 Task: Create Board Branding and Messaging Strategies to Workspace Agile Coaching. Create Board IT Service Desk Management to Workspace Agile Coaching. Create Board Voice of Customer Customer Persona Development and Analysis to Workspace Agile Coaching
Action: Mouse moved to (419, 85)
Screenshot: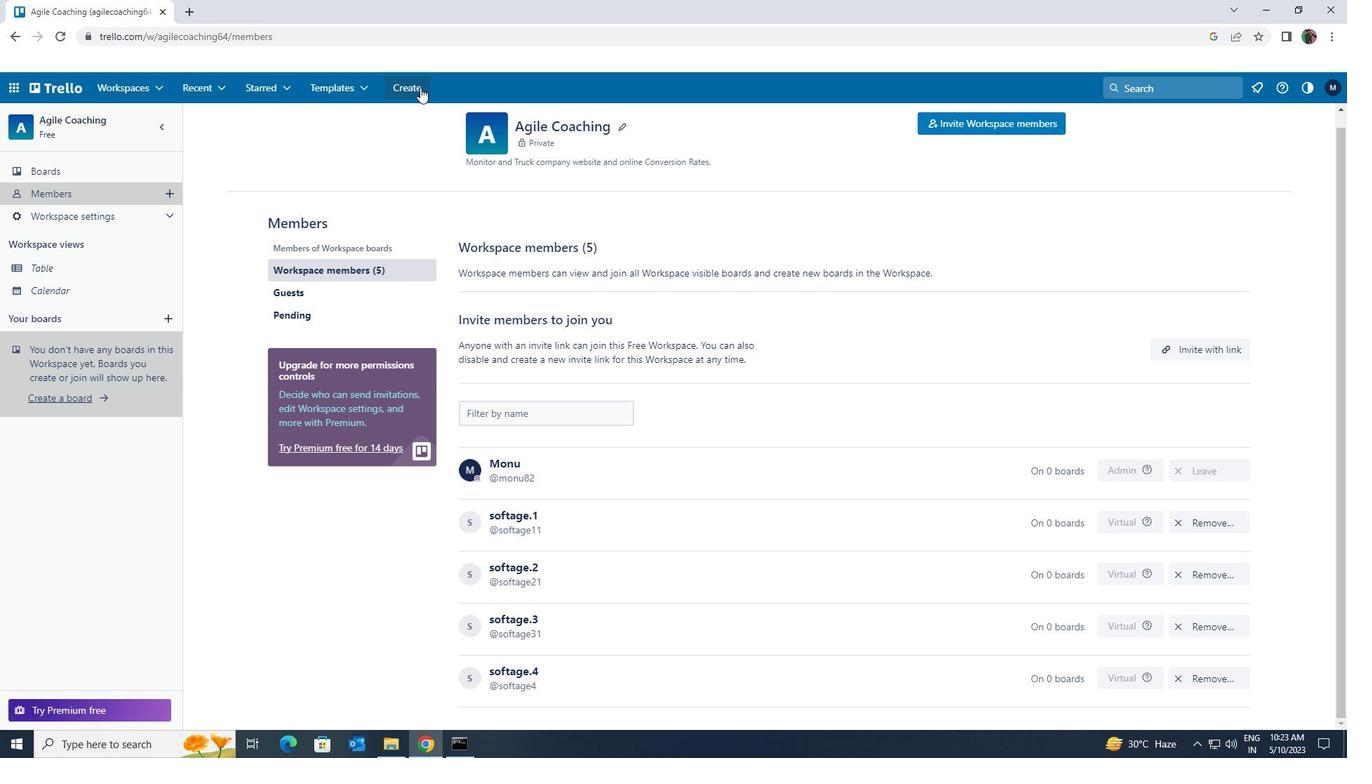 
Action: Mouse pressed left at (419, 85)
Screenshot: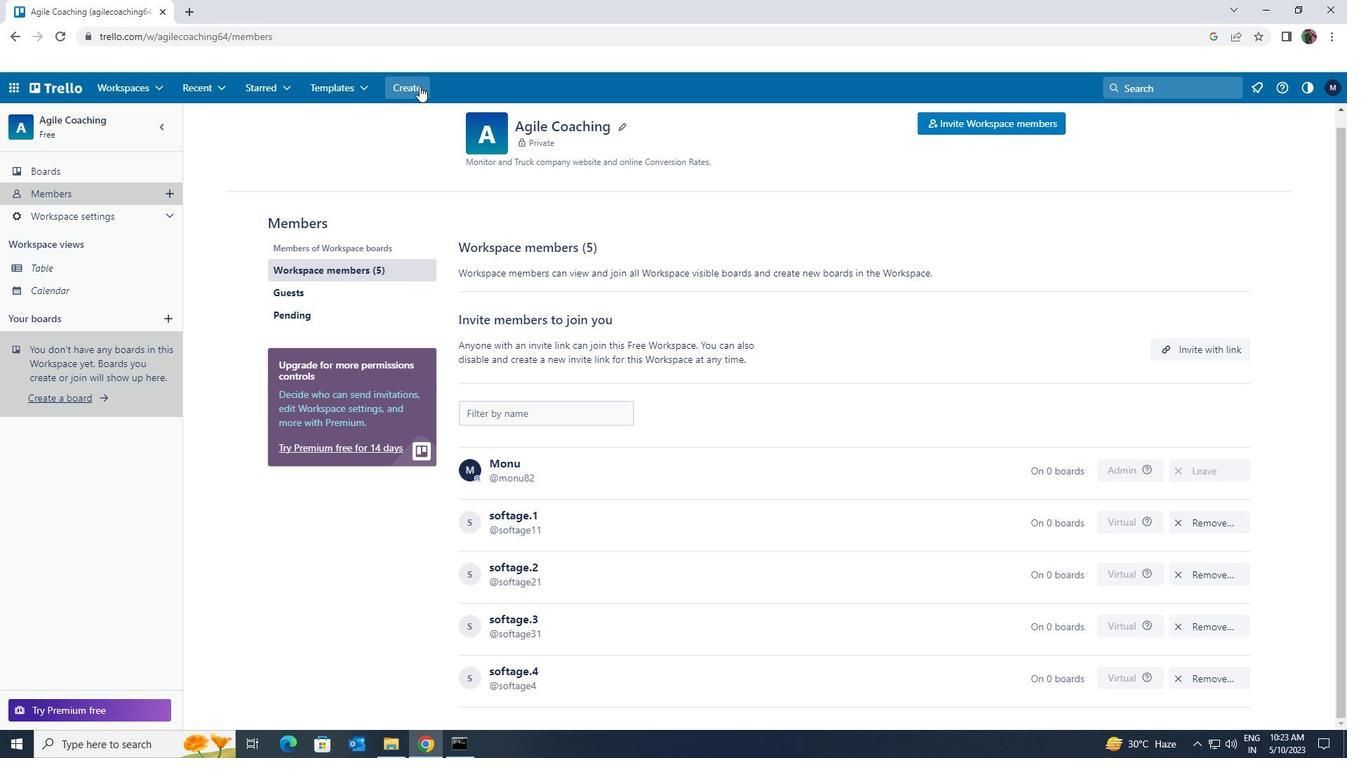 
Action: Mouse moved to (453, 140)
Screenshot: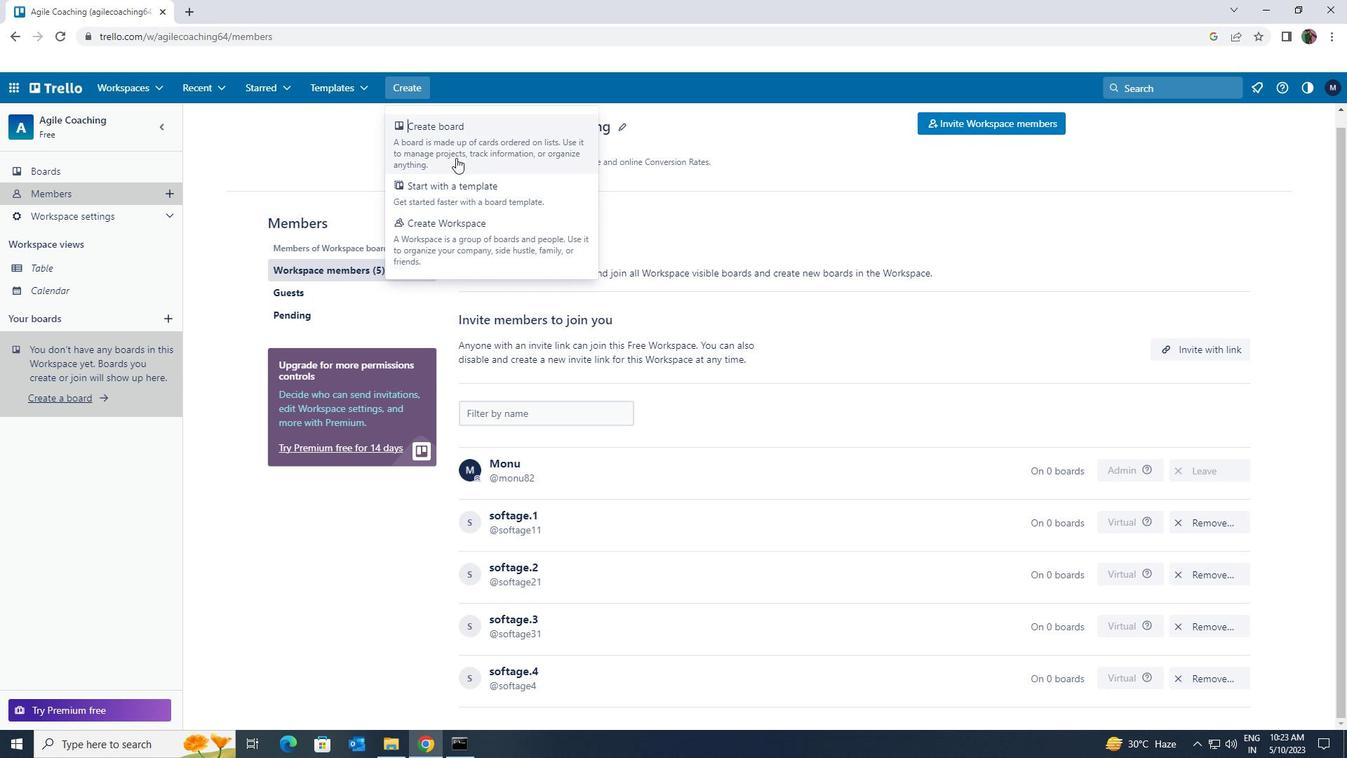 
Action: Mouse pressed left at (453, 140)
Screenshot: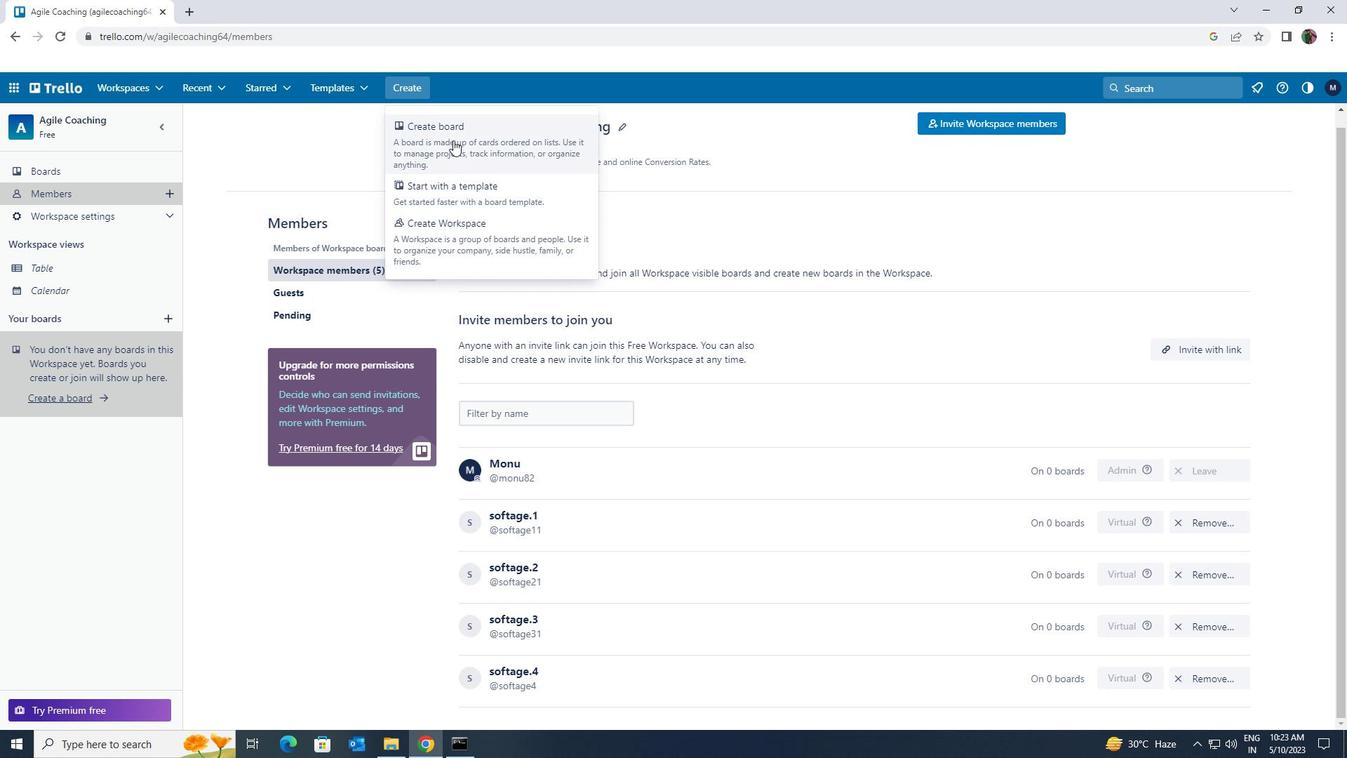 
Action: Mouse moved to (453, 135)
Screenshot: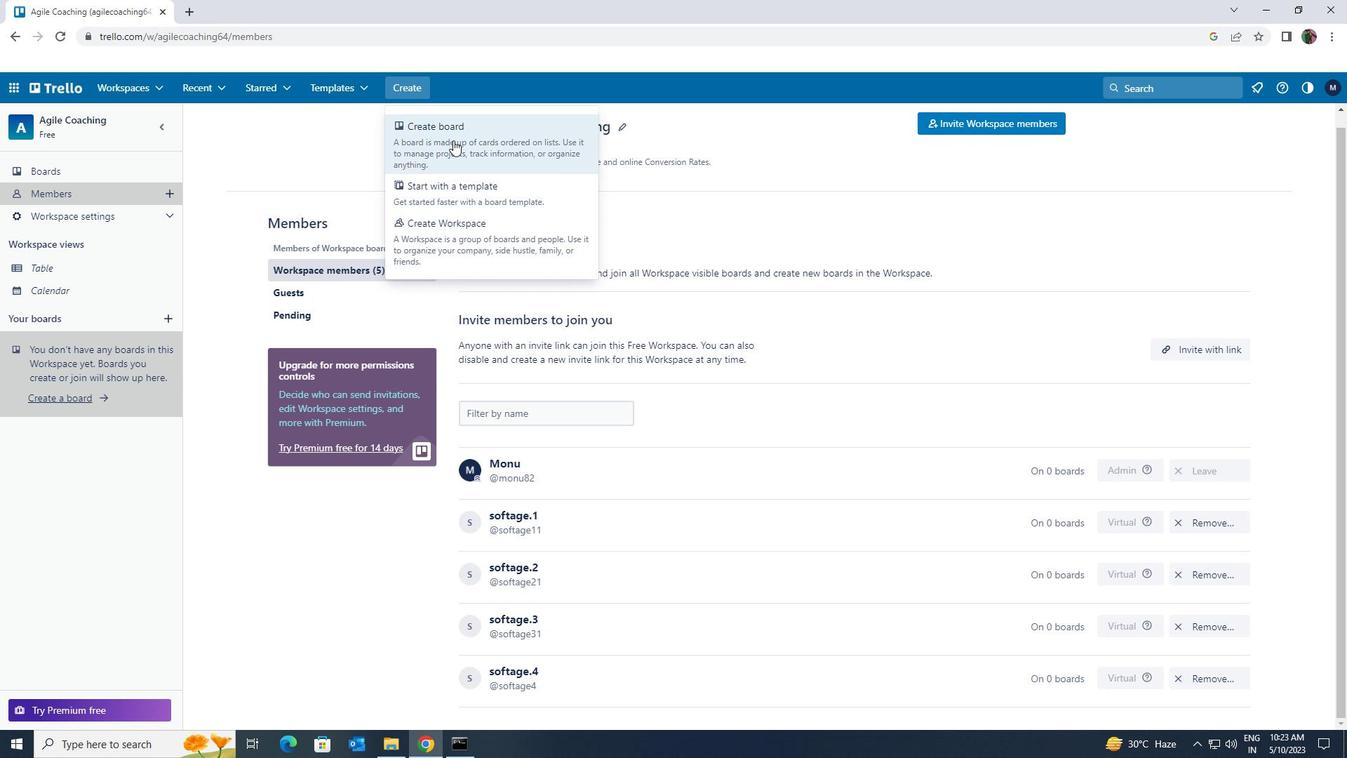 
Action: Key pressed <Key.shift>BRANDING<Key.space>AND<Key.space><Key.shift>MESSAGING<Key.space><Key.shift>STRATEGIES
Screenshot: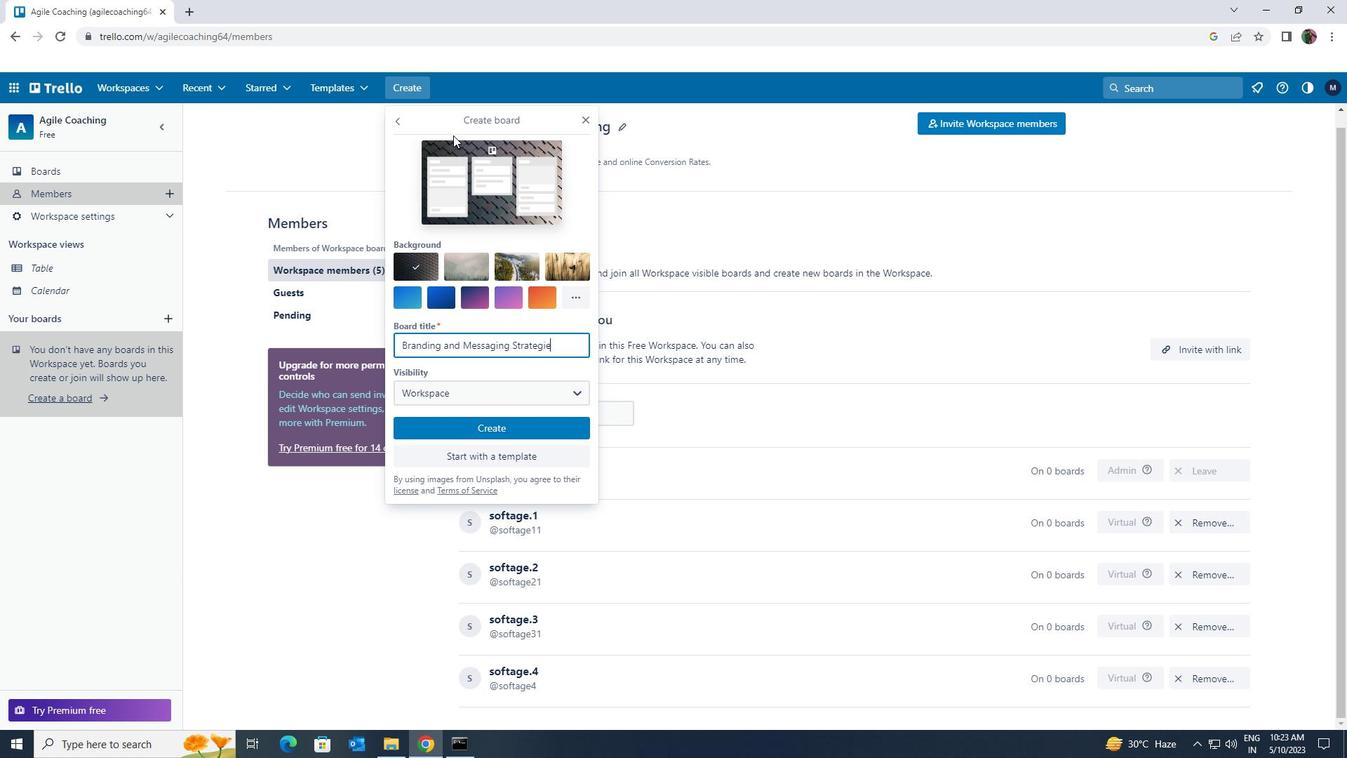 
Action: Mouse moved to (508, 421)
Screenshot: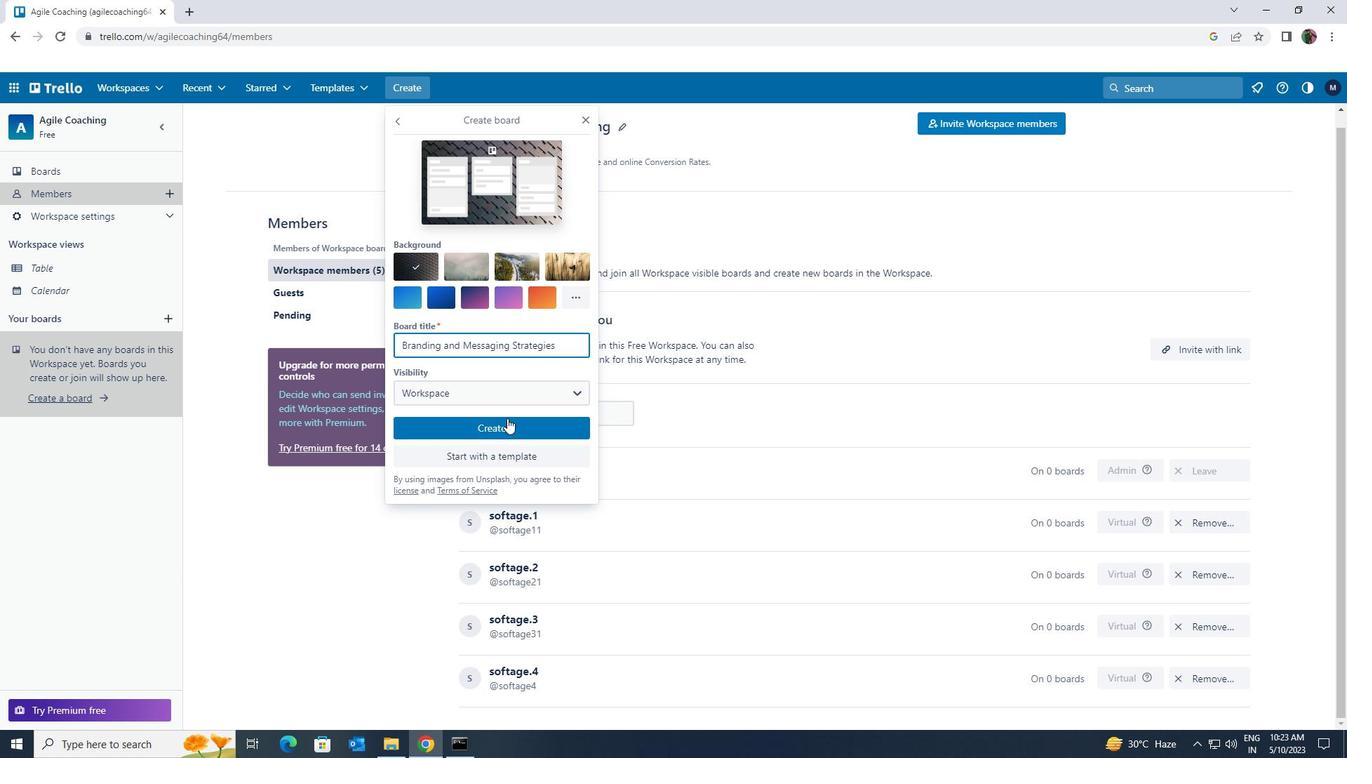 
Action: Mouse pressed left at (508, 421)
Screenshot: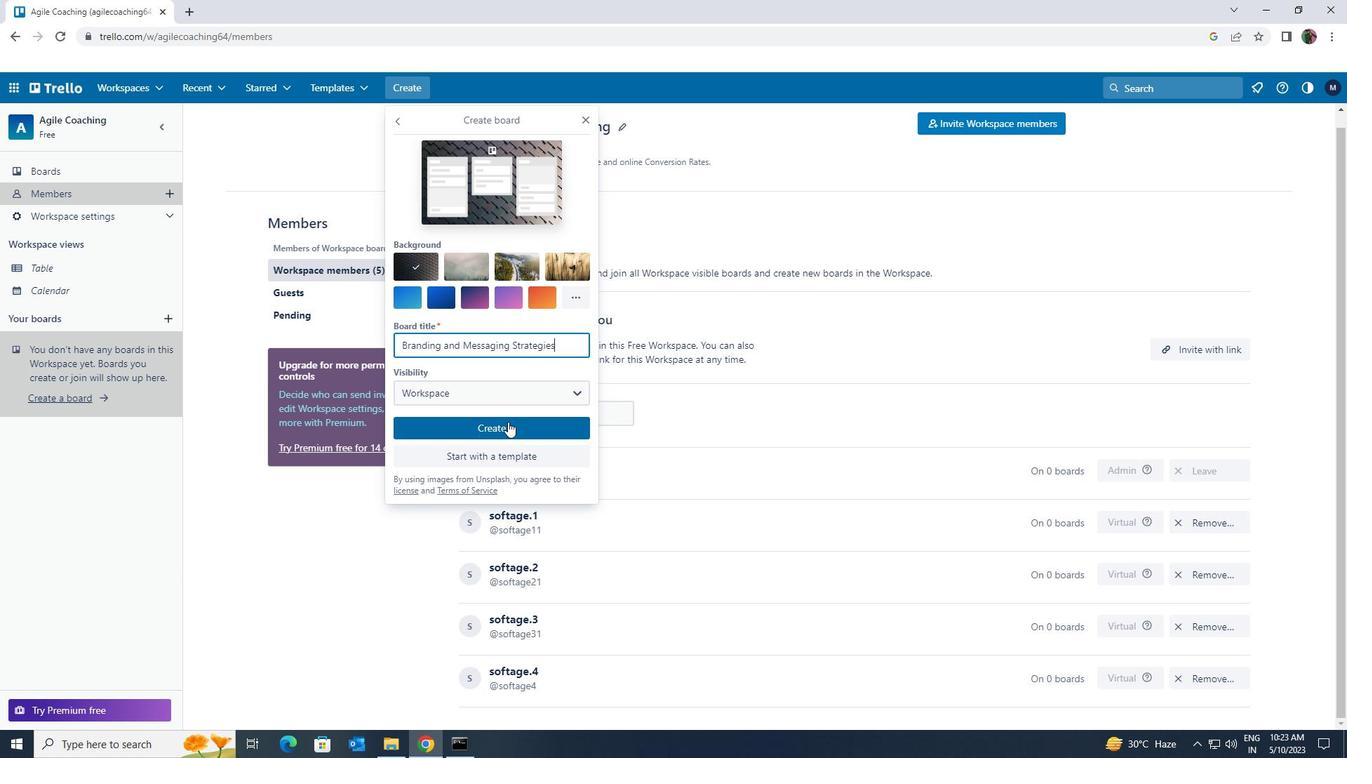 
Action: Mouse moved to (166, 317)
Screenshot: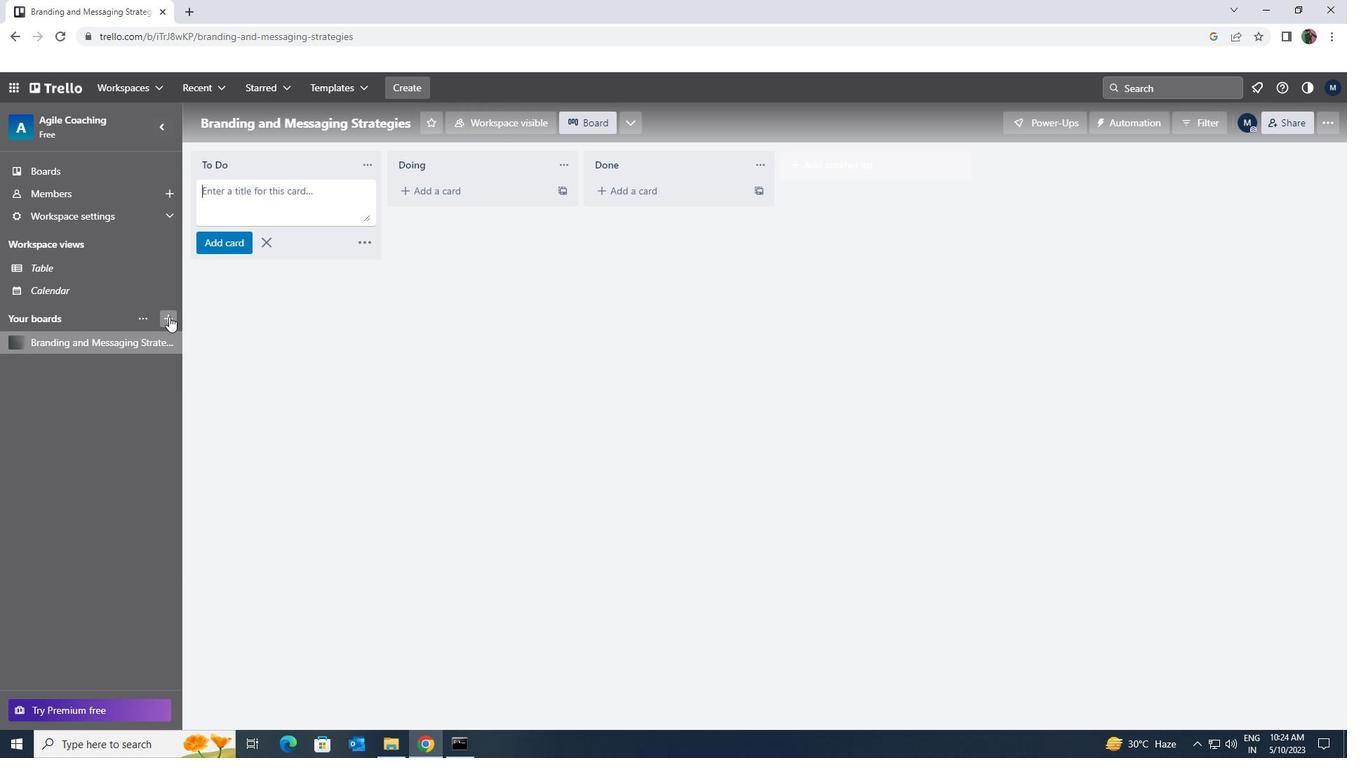 
Action: Mouse pressed left at (166, 317)
Screenshot: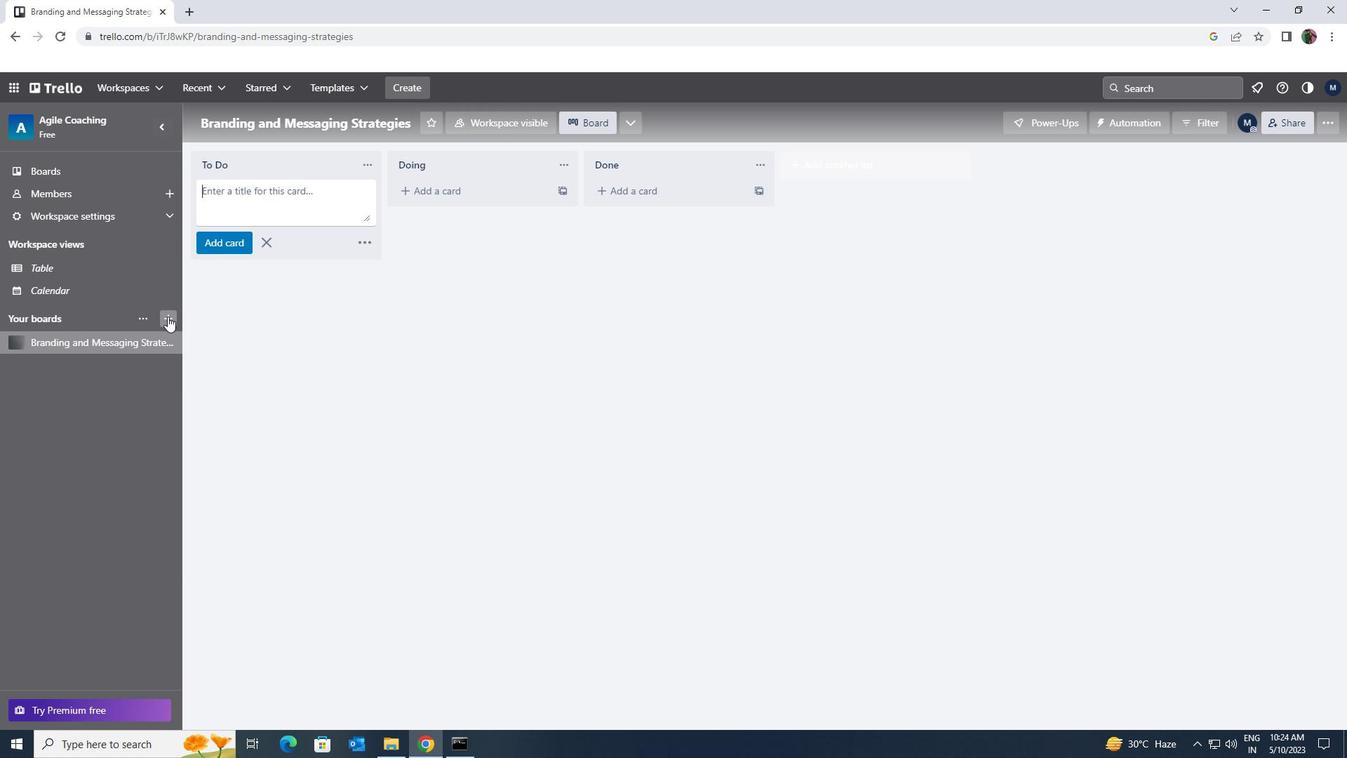 
Action: Mouse moved to (315, 540)
Screenshot: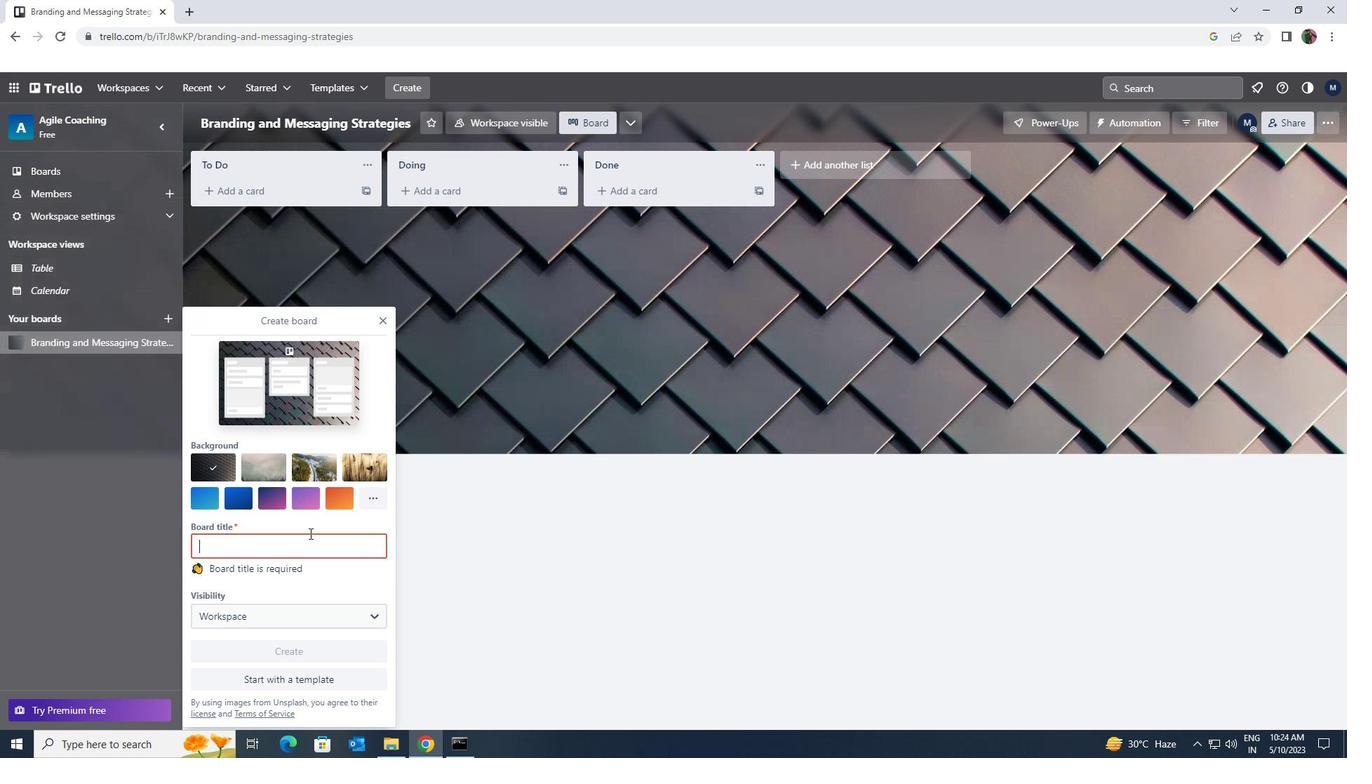 
Action: Mouse pressed left at (315, 540)
Screenshot: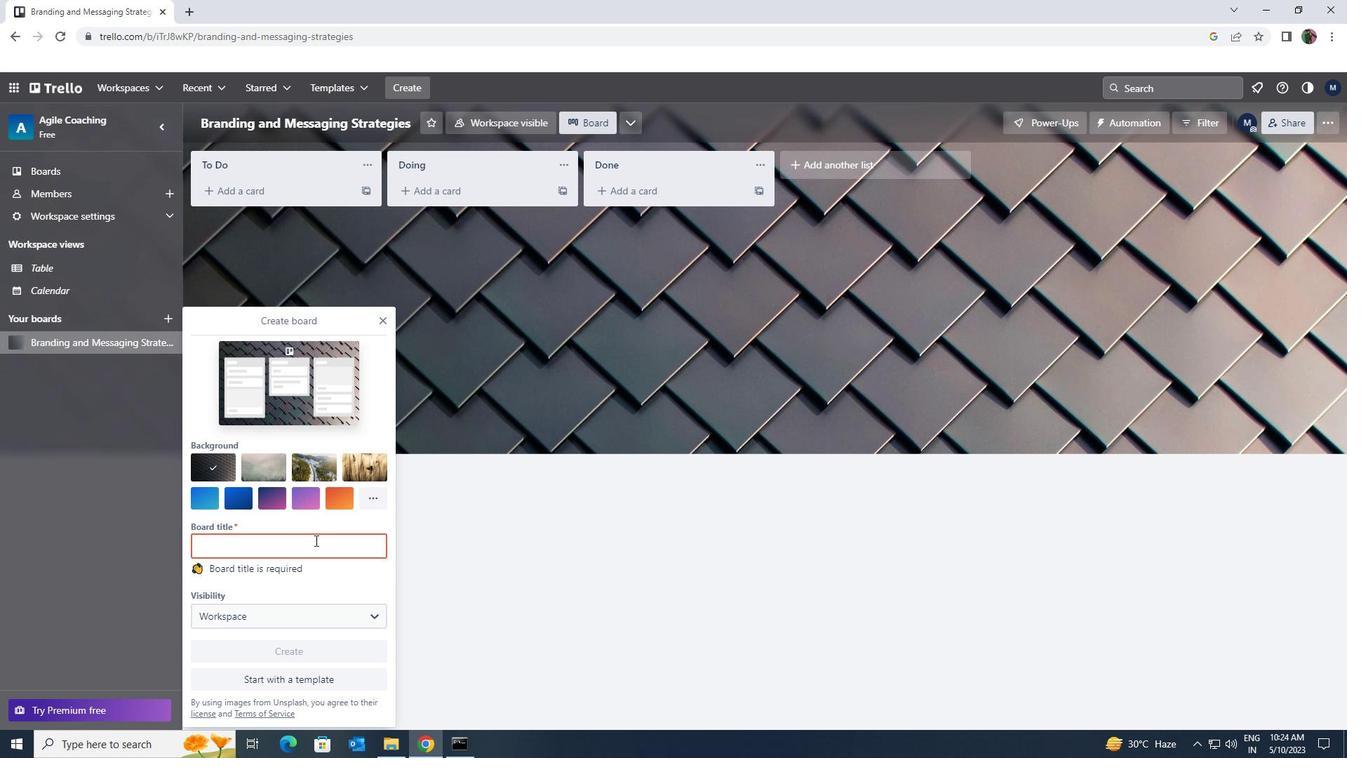 
Action: Mouse moved to (315, 535)
Screenshot: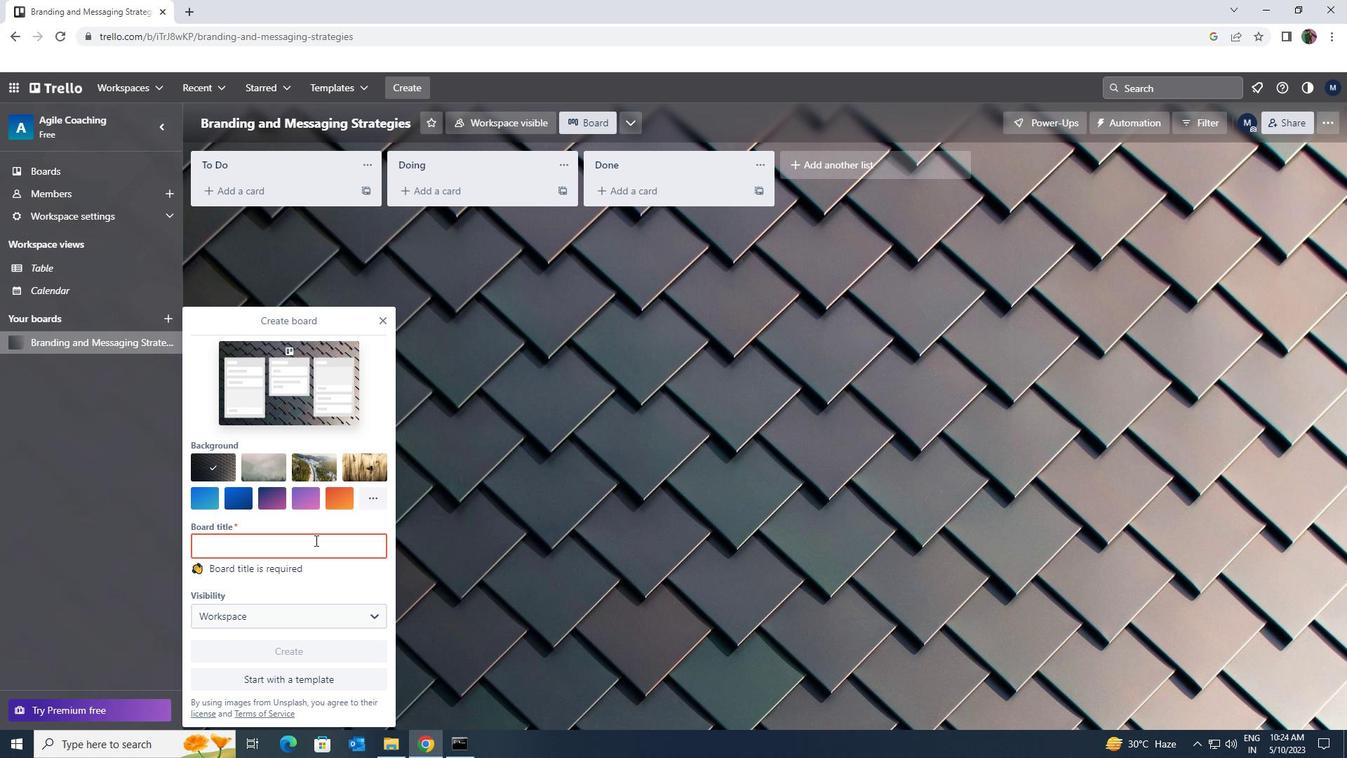 
Action: Key pressed <Key.shift><Key.shift><Key.shift><Key.shift><Key.shift><Key.shift>IT<Key.space><Key.shift>SERVICE<Key.space><Key.shift>SESK<Key.space><Key.shift>MANAGEMENT
Screenshot: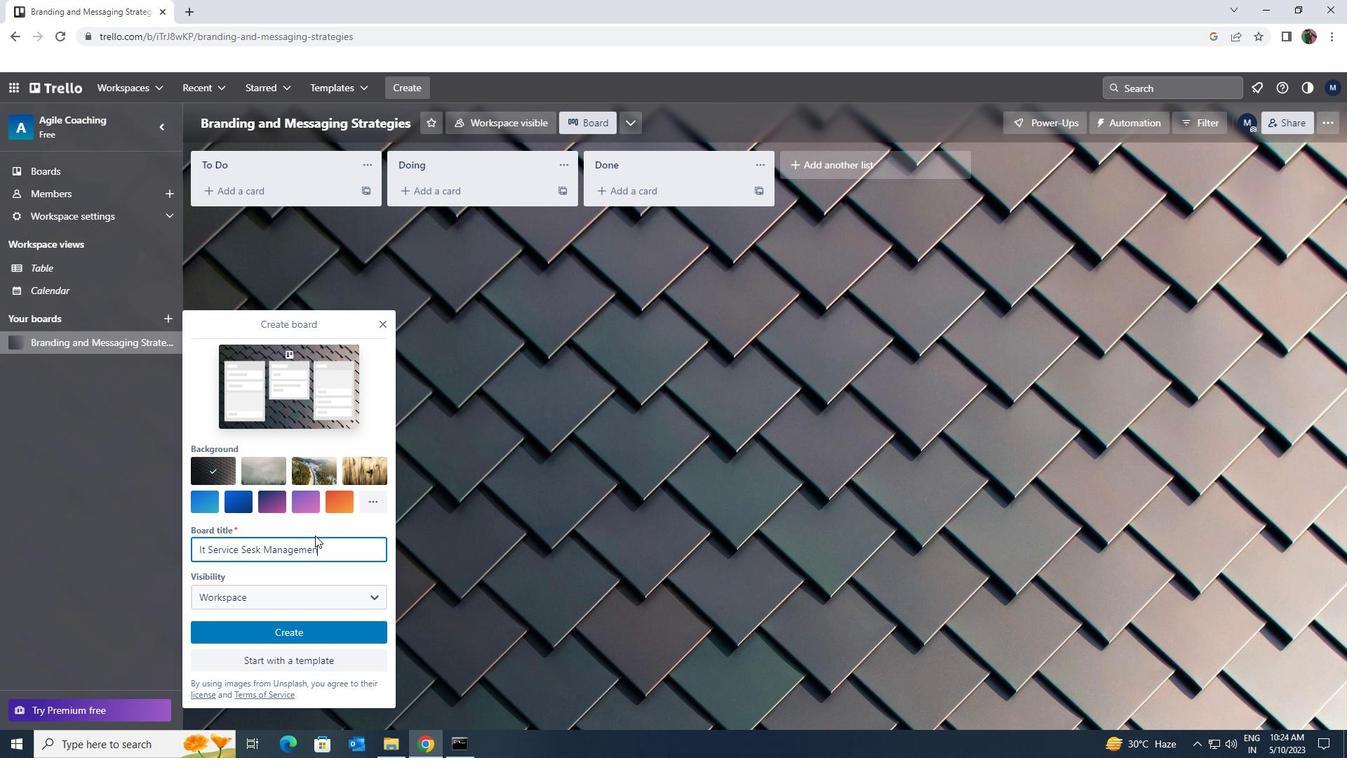 
Action: Mouse moved to (334, 635)
Screenshot: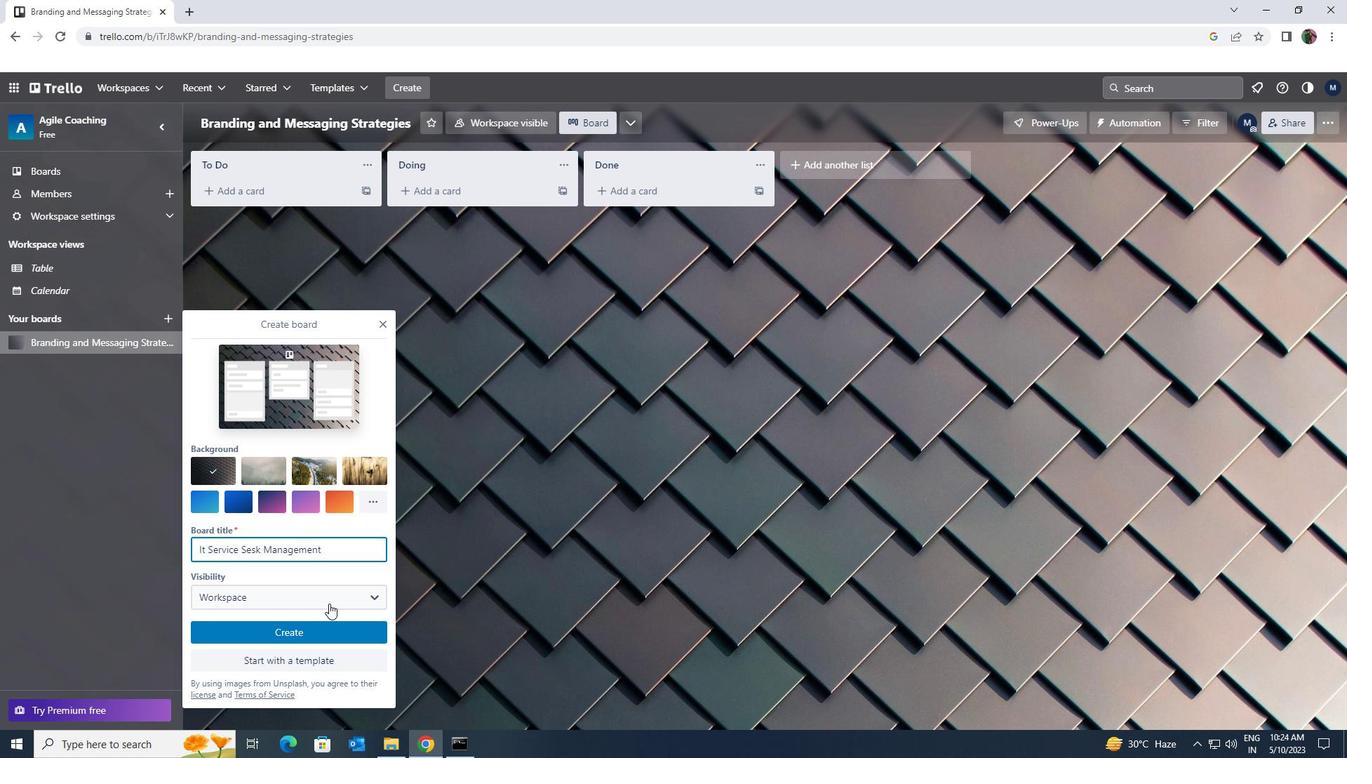 
Action: Mouse pressed left at (334, 635)
Screenshot: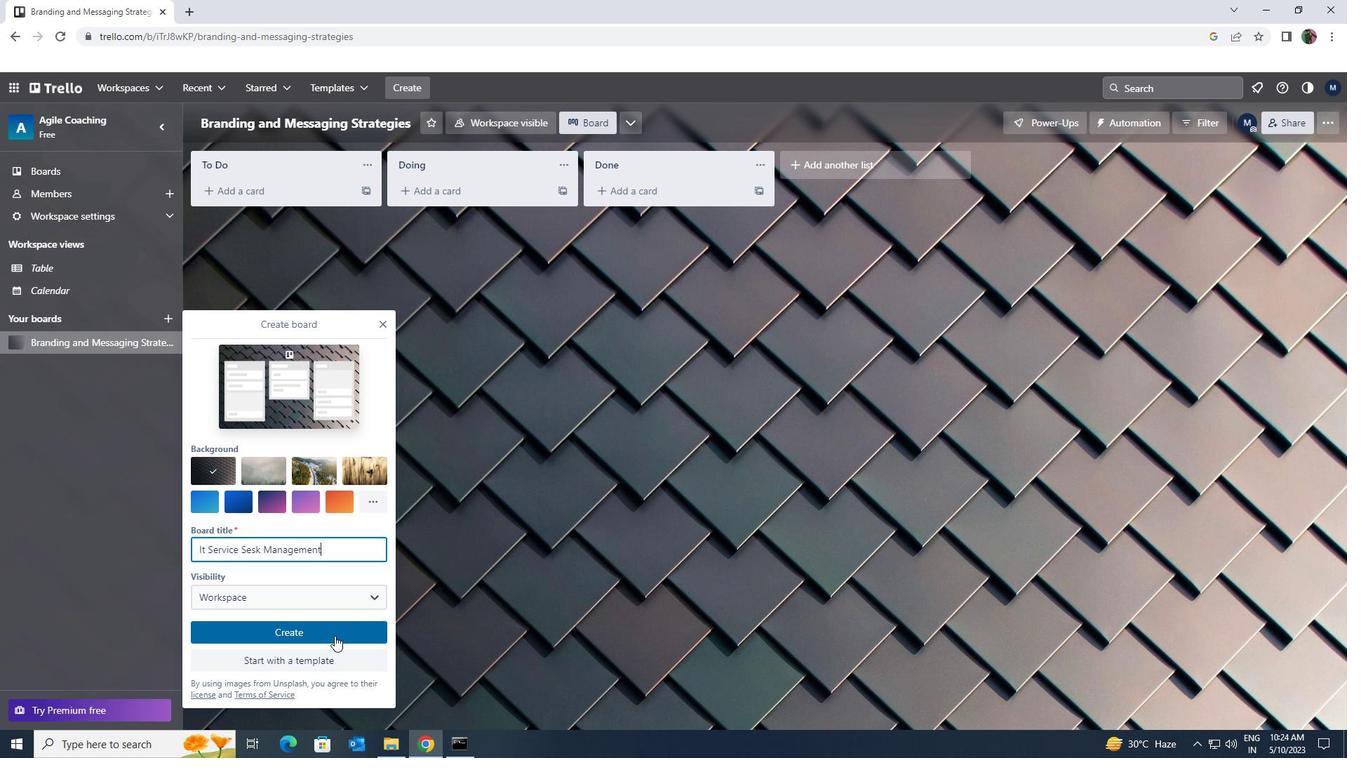 
Action: Mouse moved to (167, 317)
Screenshot: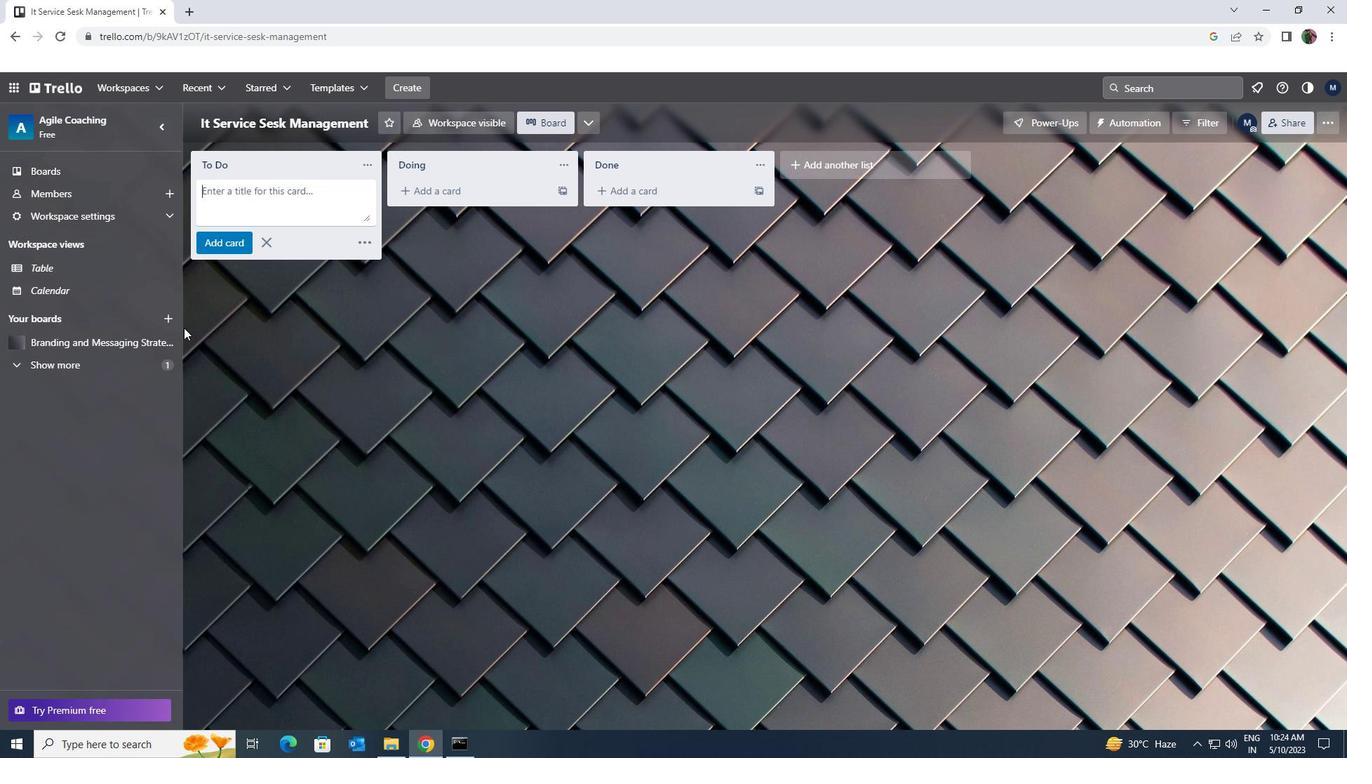 
Action: Mouse pressed left at (167, 317)
Screenshot: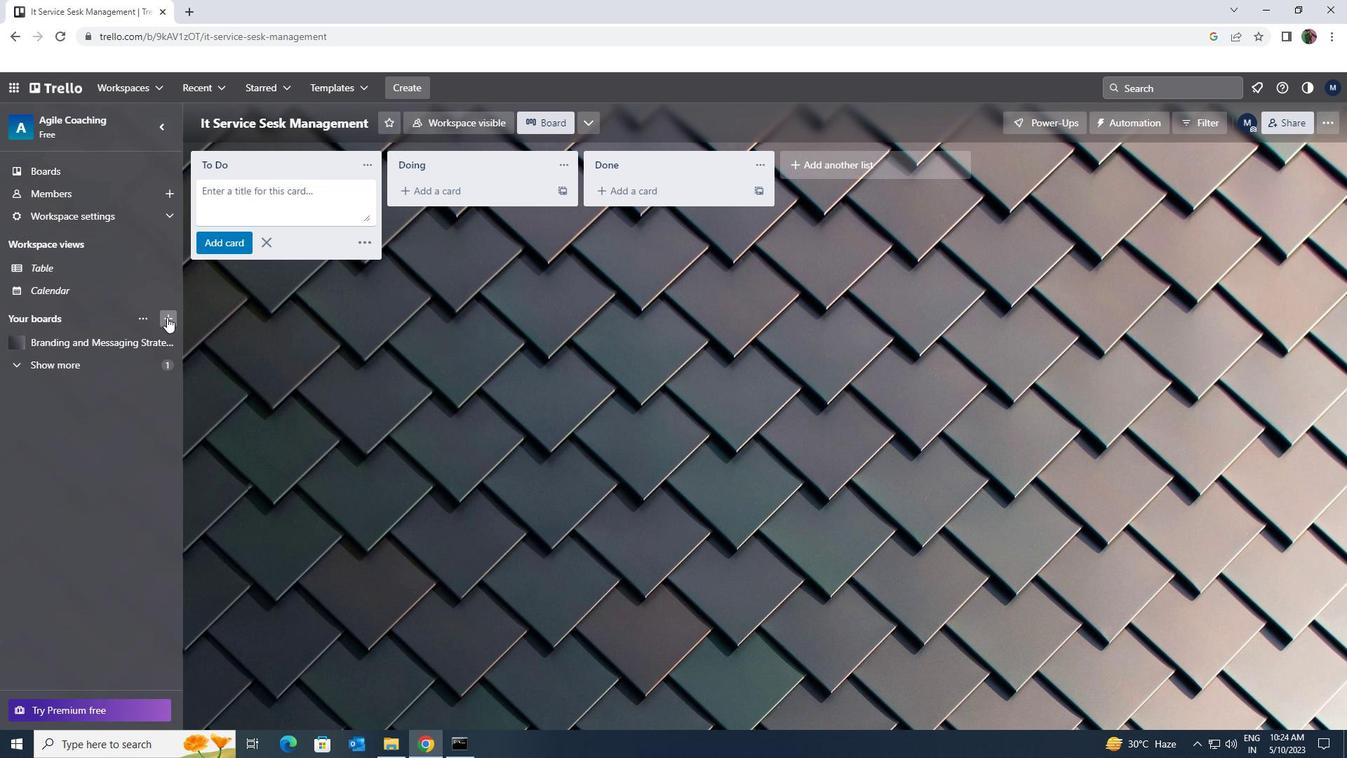 
Action: Mouse moved to (260, 546)
Screenshot: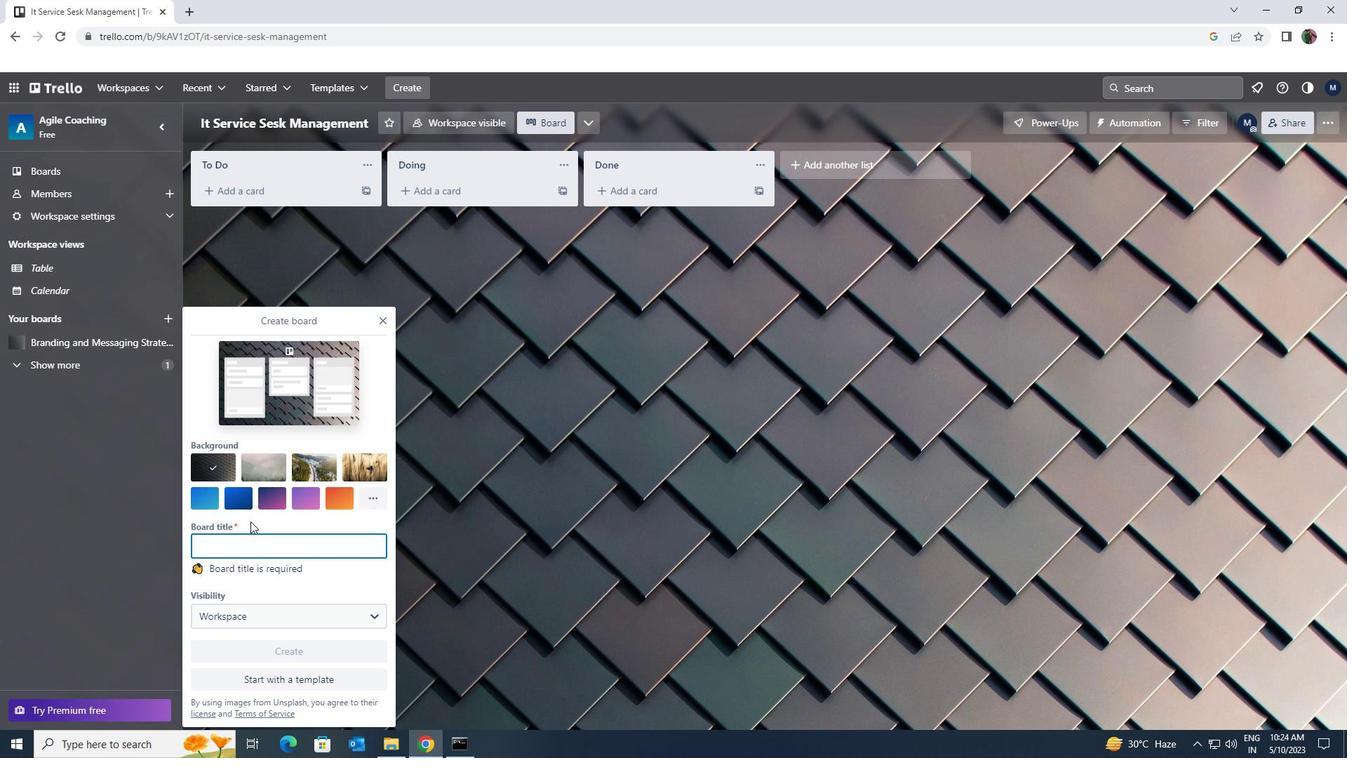 
Action: Mouse pressed left at (260, 546)
Screenshot: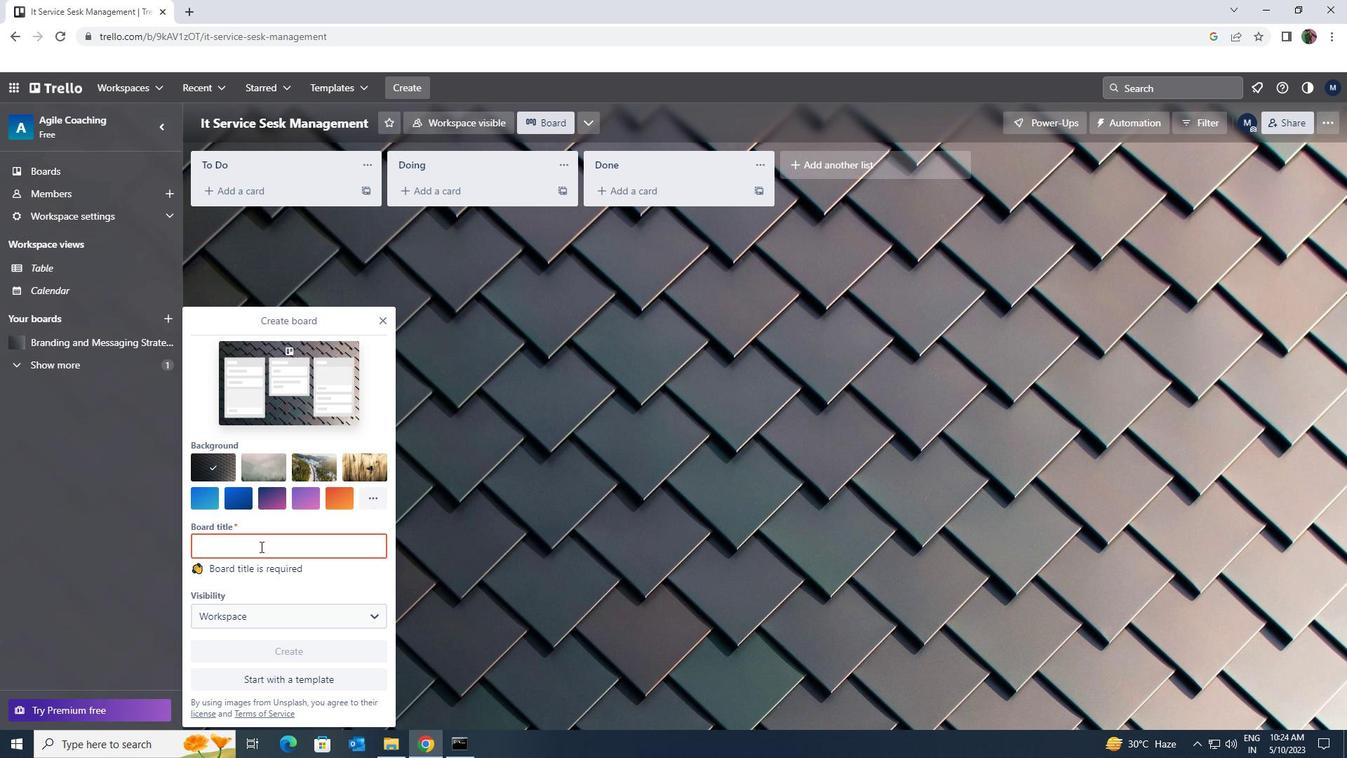 
Action: Key pressed <Key.shift><Key.shift>VOICE<Key.space>OF<Key.space><Key.shift>CUSTOMER<Key.space><Key.shift>O<Key.backspace><Key.shift>PERSONA<Key.space><Key.shift><Key.shift><Key.shift><Key.shift><Key.shift><Key.shift>DEVELOPMENT<Key.space>AND<Key.space><Key.shift>ANALYSIS
Screenshot: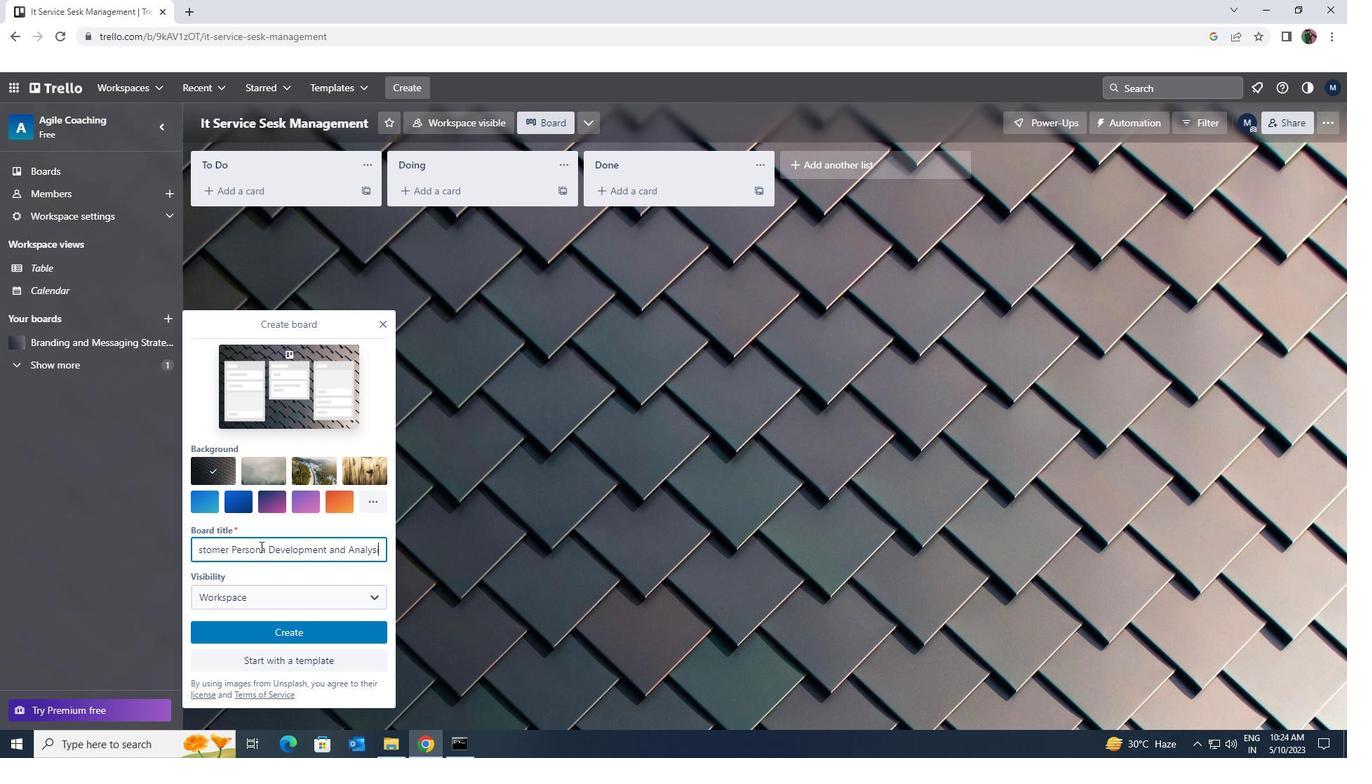 
Action: Mouse moved to (275, 633)
Screenshot: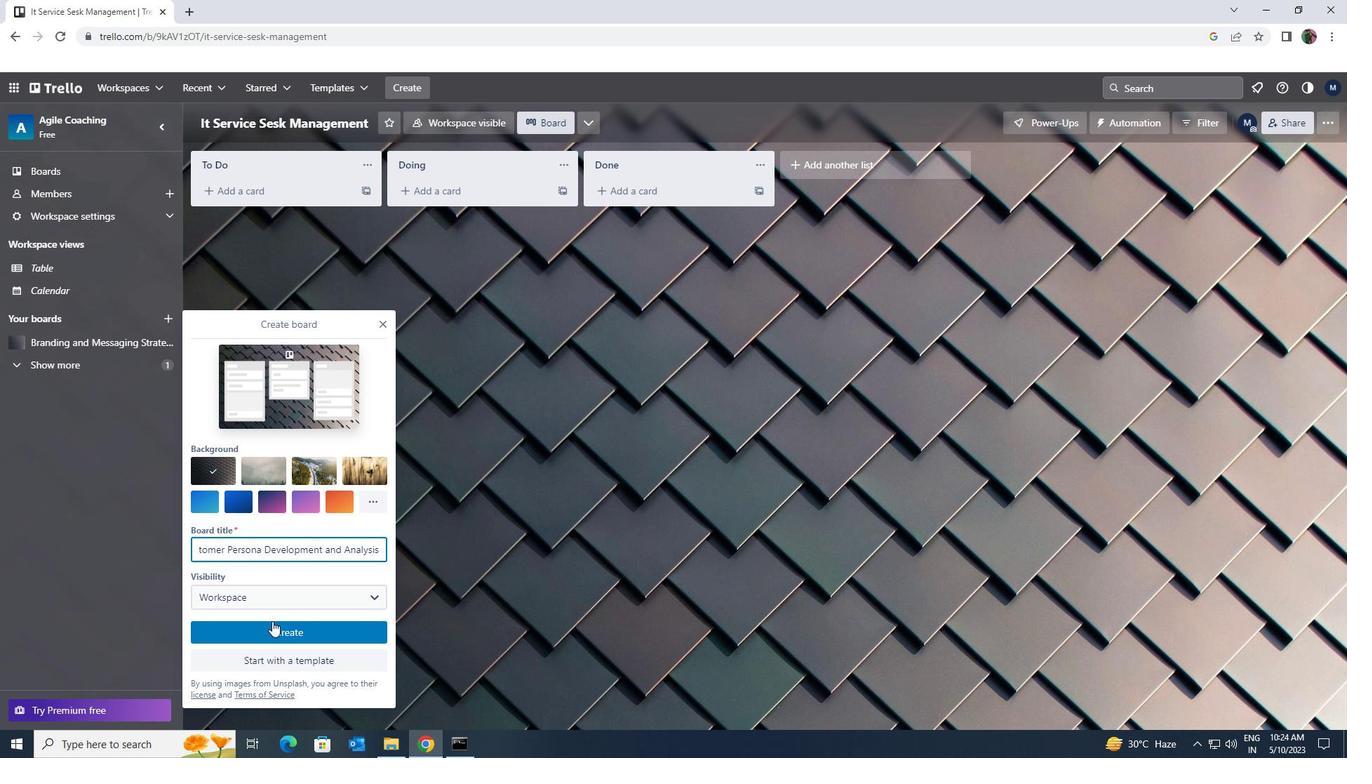
Action: Mouse pressed left at (275, 633)
Screenshot: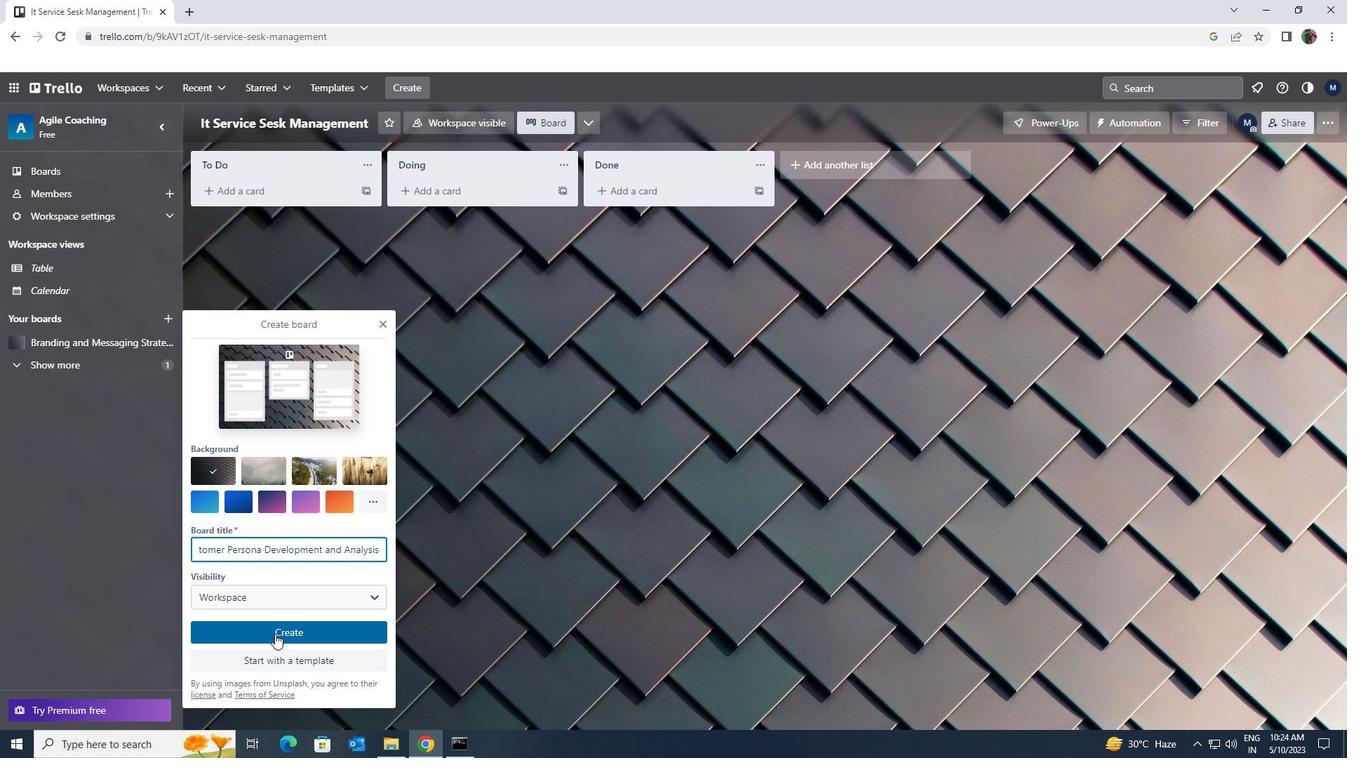 
